 Task: Create Card Accounting Review Meeting in Board Influencer Collaboration to Workspace Database Management. Create Card Employee Onboarding Review in Board Data Privacy Management to Workspace Database Management. Create Card Career Development Performance Review in Board Customer Churn Analysis to Workspace Database Management
Action: Mouse moved to (44, 335)
Screenshot: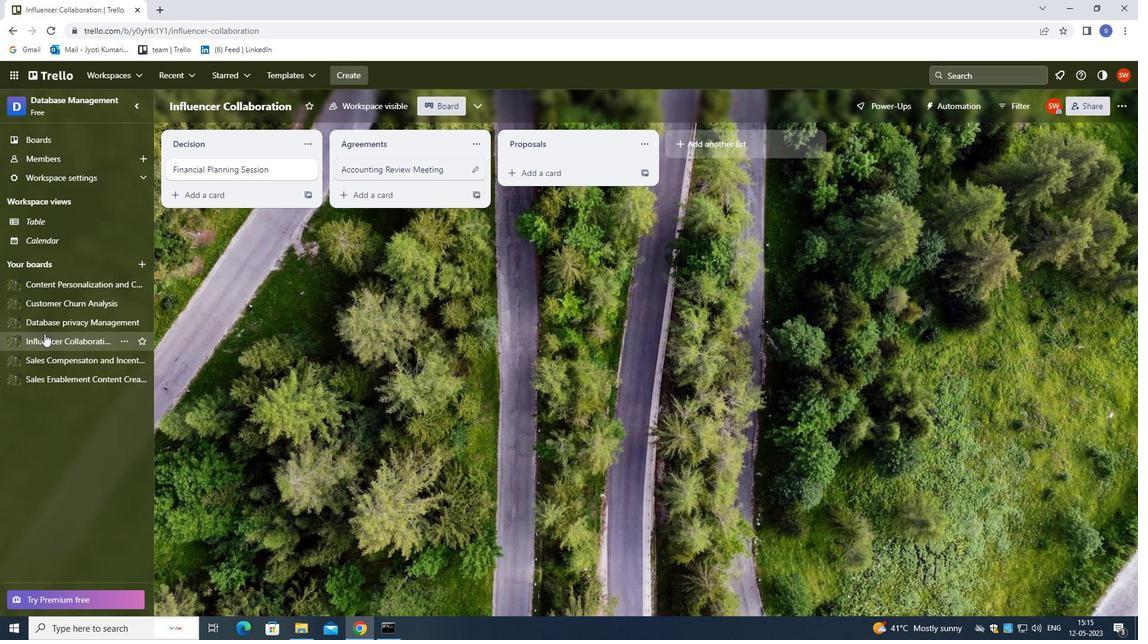 
Action: Mouse pressed left at (44, 335)
Screenshot: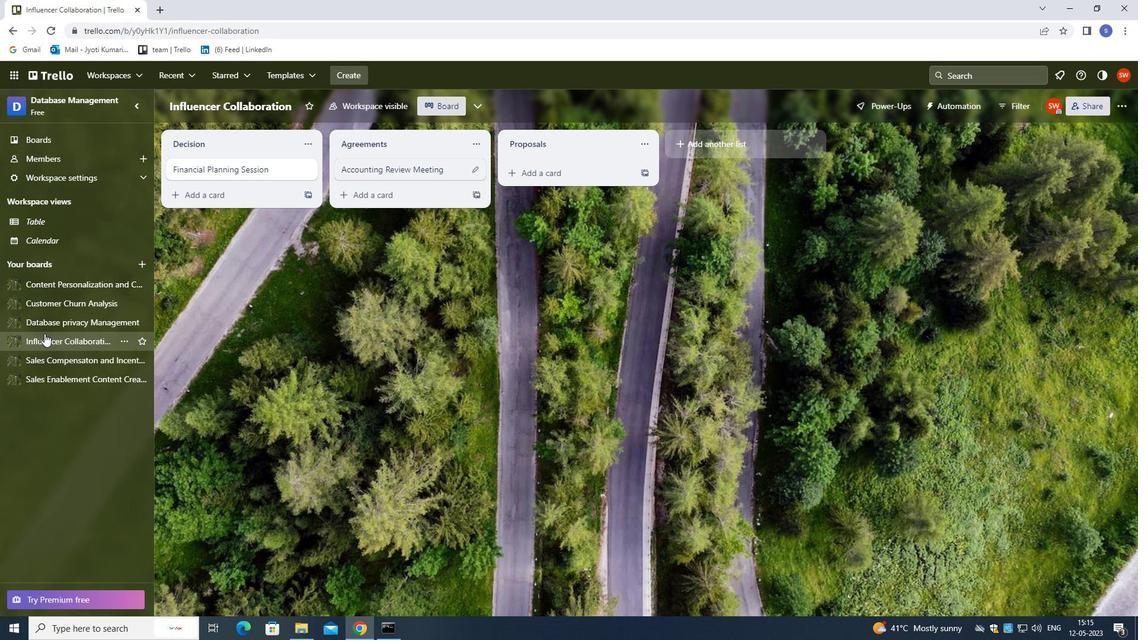 
Action: Mouse moved to (511, 172)
Screenshot: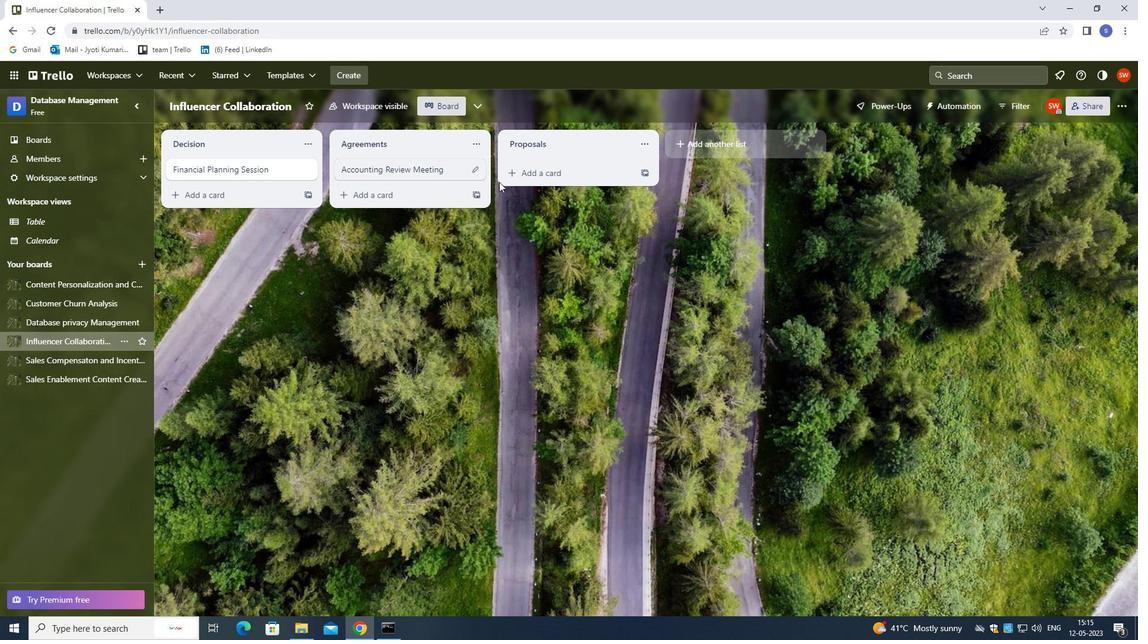 
Action: Mouse pressed left at (511, 172)
Screenshot: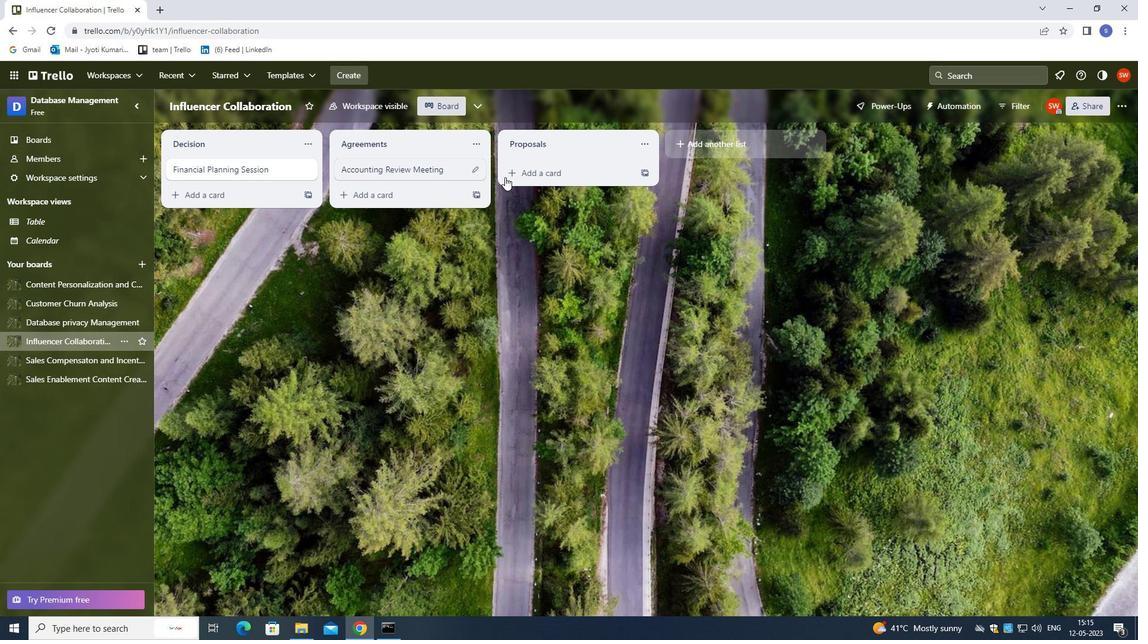 
Action: Mouse moved to (356, 190)
Screenshot: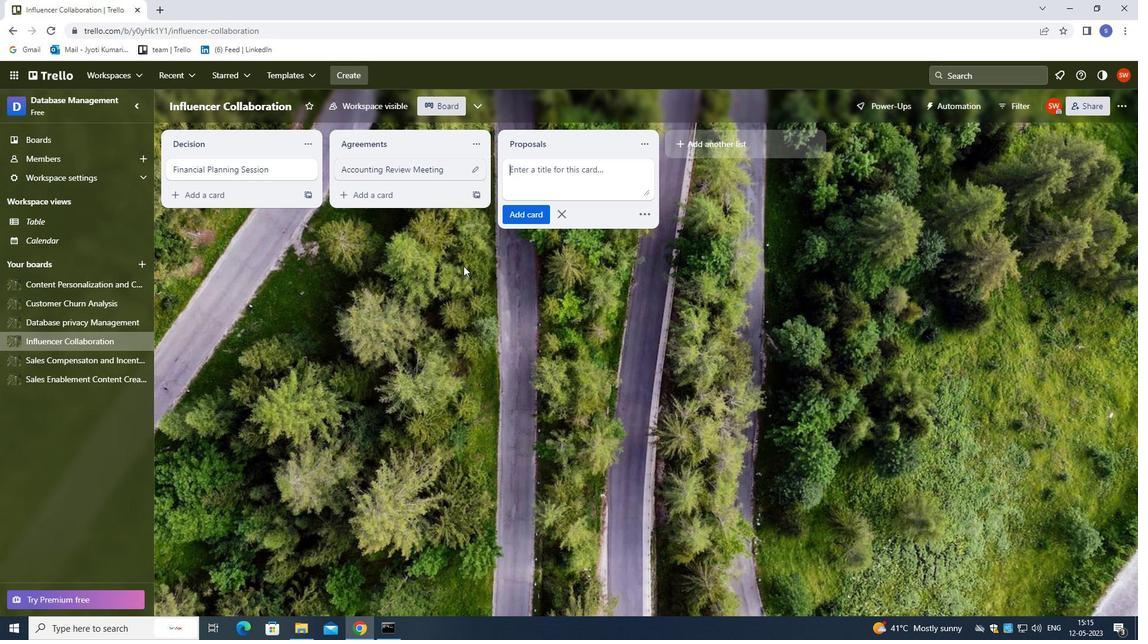 
Action: Key pressed <Key.shift>ACCOUNTING<Key.space><Key.shift>REVIEW<Key.enter>
Screenshot: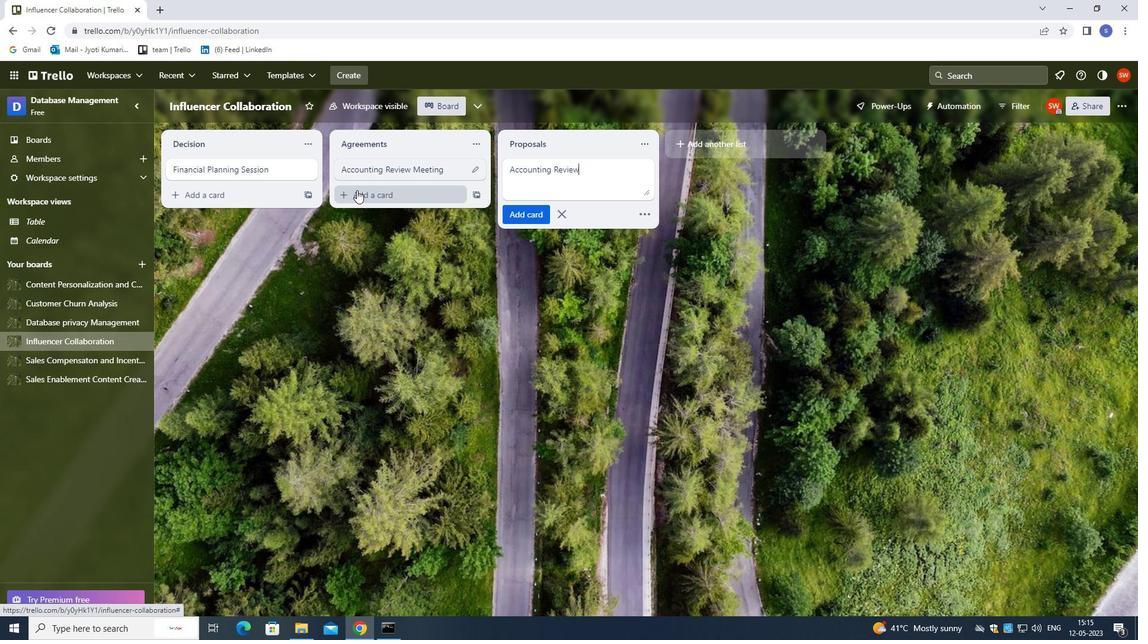 
Action: Mouse moved to (83, 318)
Screenshot: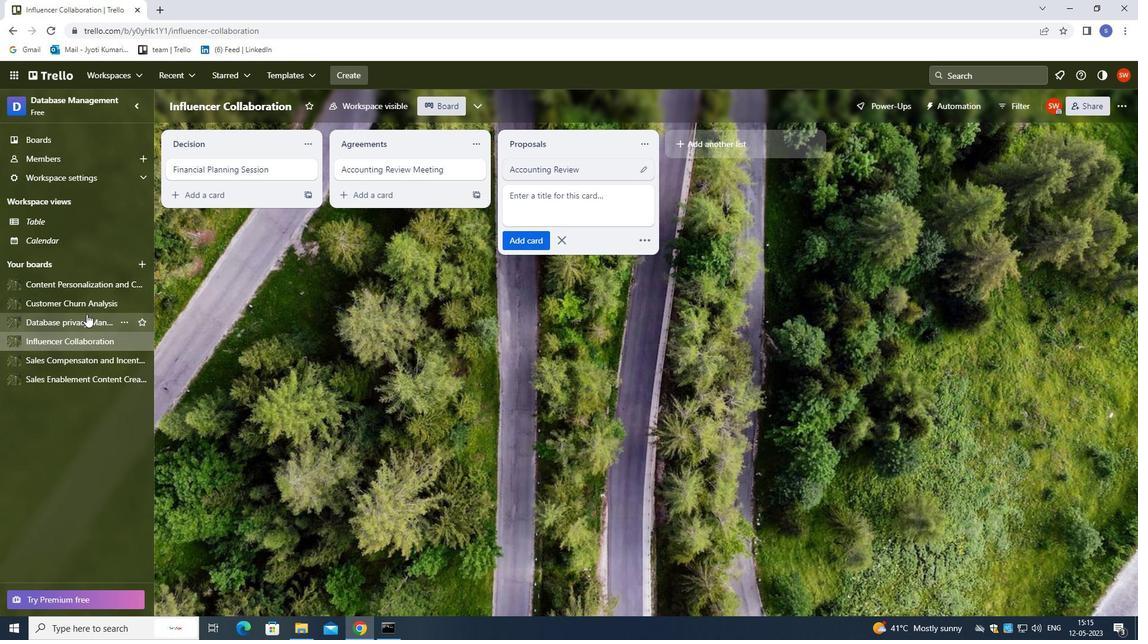 
Action: Mouse pressed left at (83, 318)
Screenshot: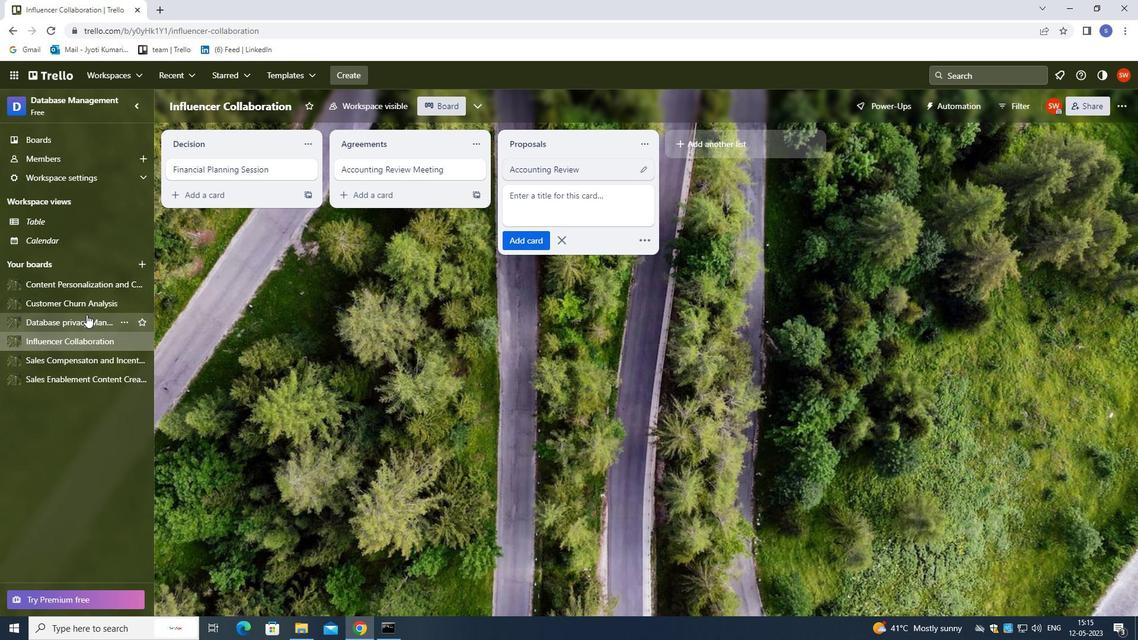 
Action: Mouse moved to (527, 173)
Screenshot: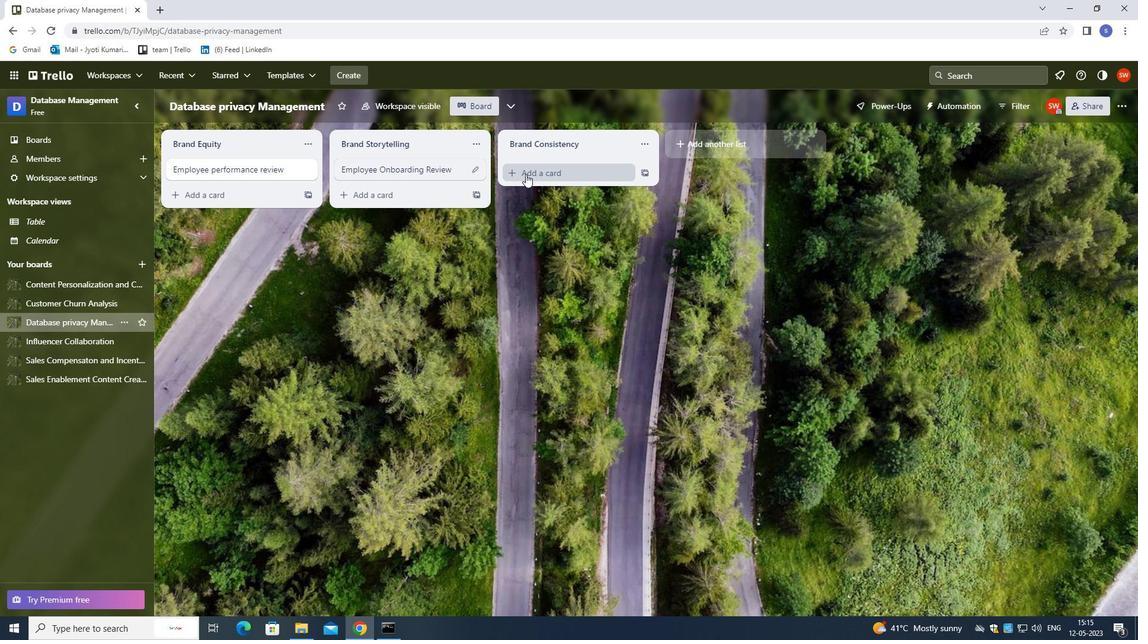 
Action: Mouse pressed left at (527, 173)
Screenshot: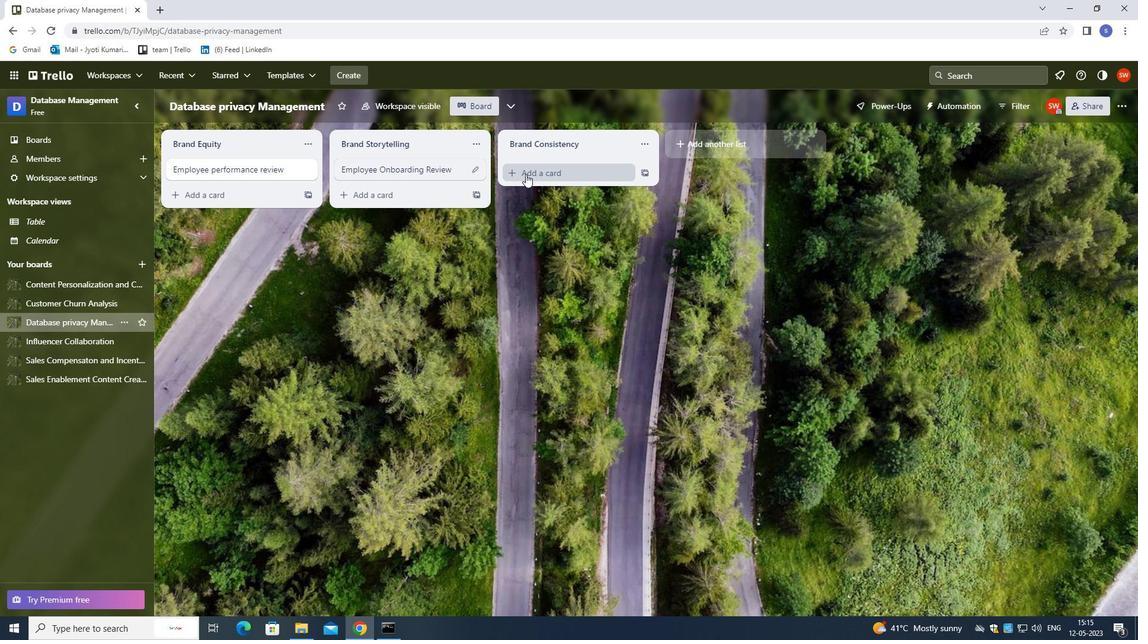 
Action: Mouse moved to (449, 209)
Screenshot: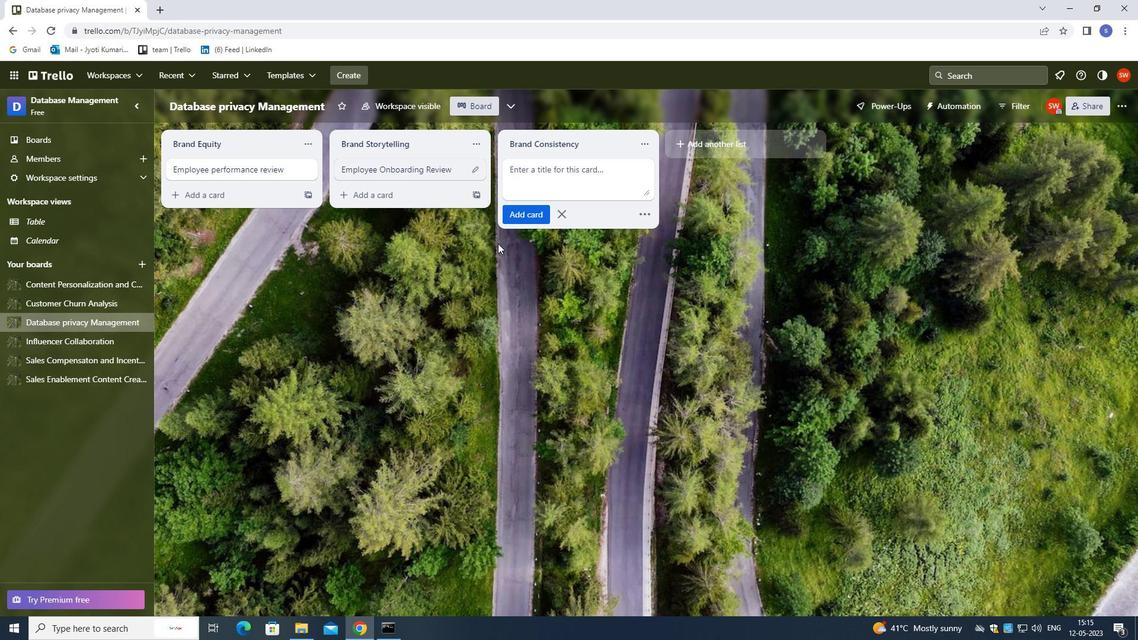 
Action: Key pressed <Key.shift>EMP<Key.backspace>PLOYRR<Key.space><Key.shift>ONBOARDING<Key.space><Key.shift>REVIEW<Key.enter>
Screenshot: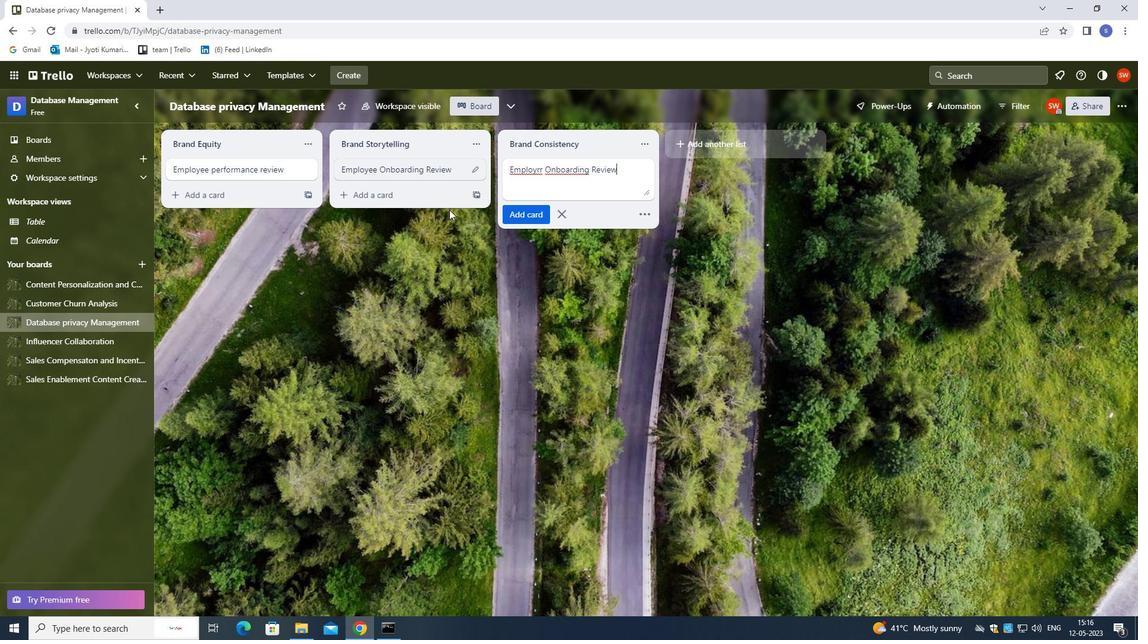 
Action: Mouse moved to (32, 297)
Screenshot: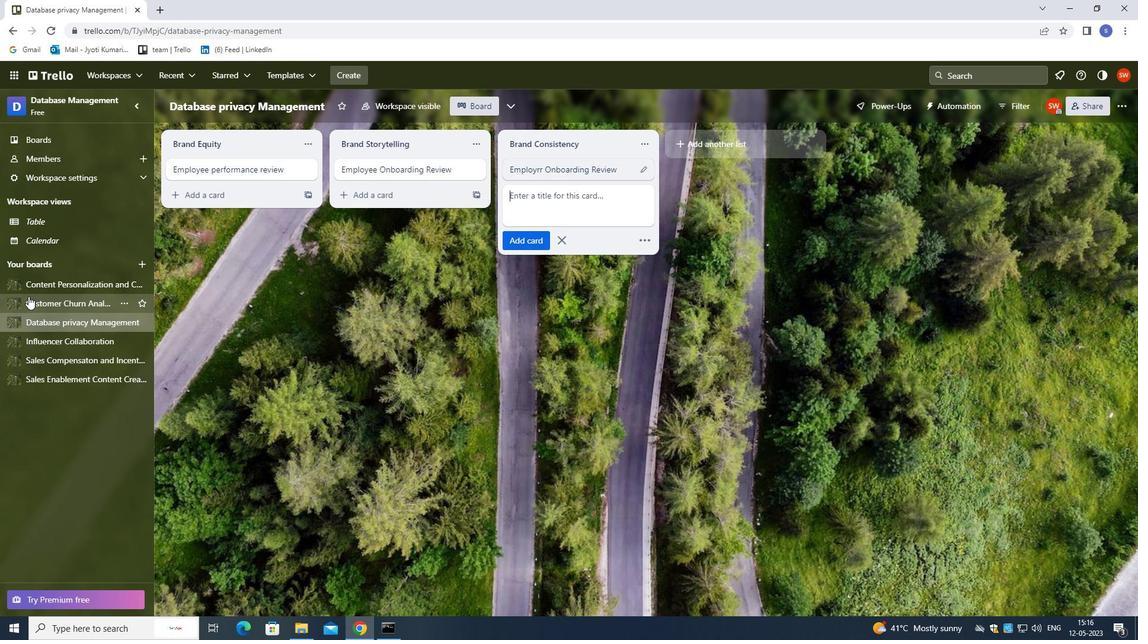 
Action: Mouse pressed left at (32, 297)
Screenshot: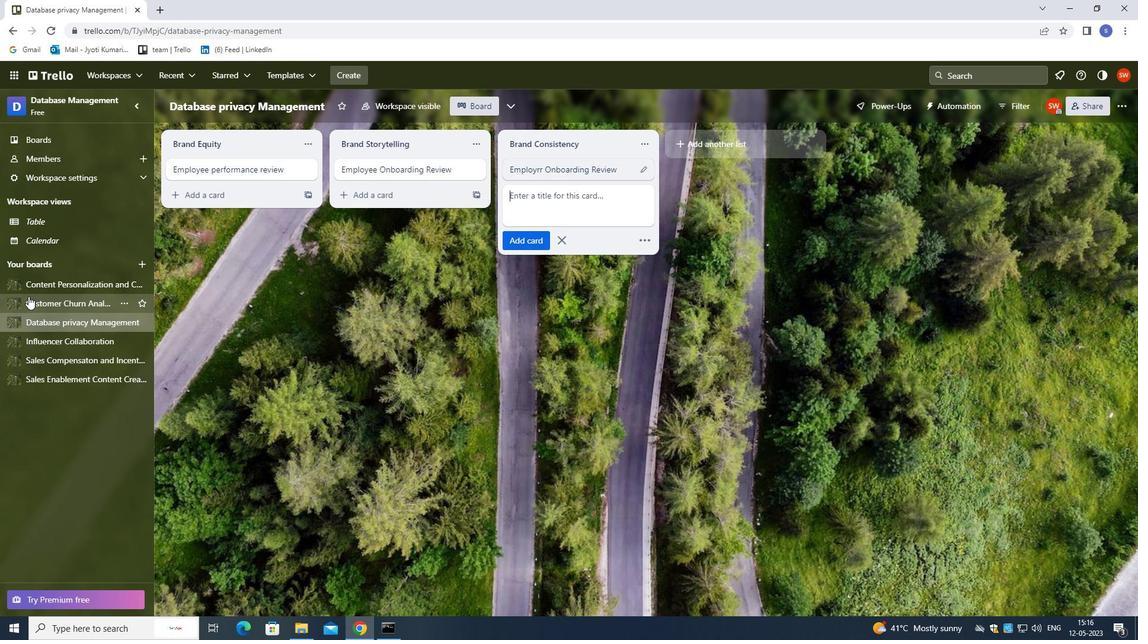 
Action: Mouse moved to (554, 172)
Screenshot: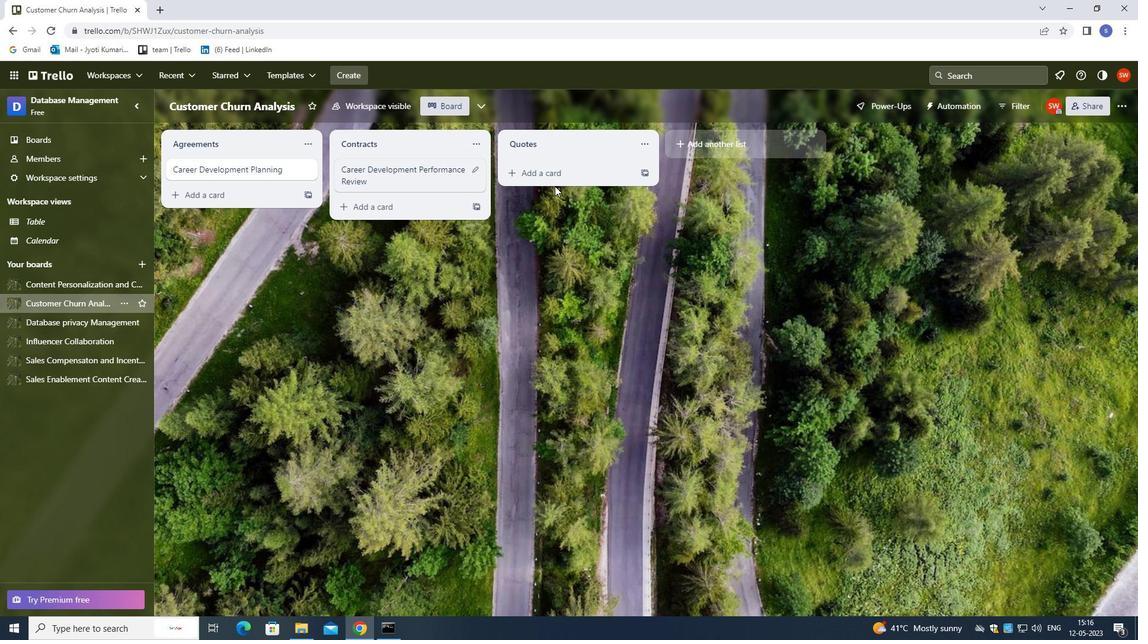 
Action: Mouse pressed left at (554, 172)
Screenshot: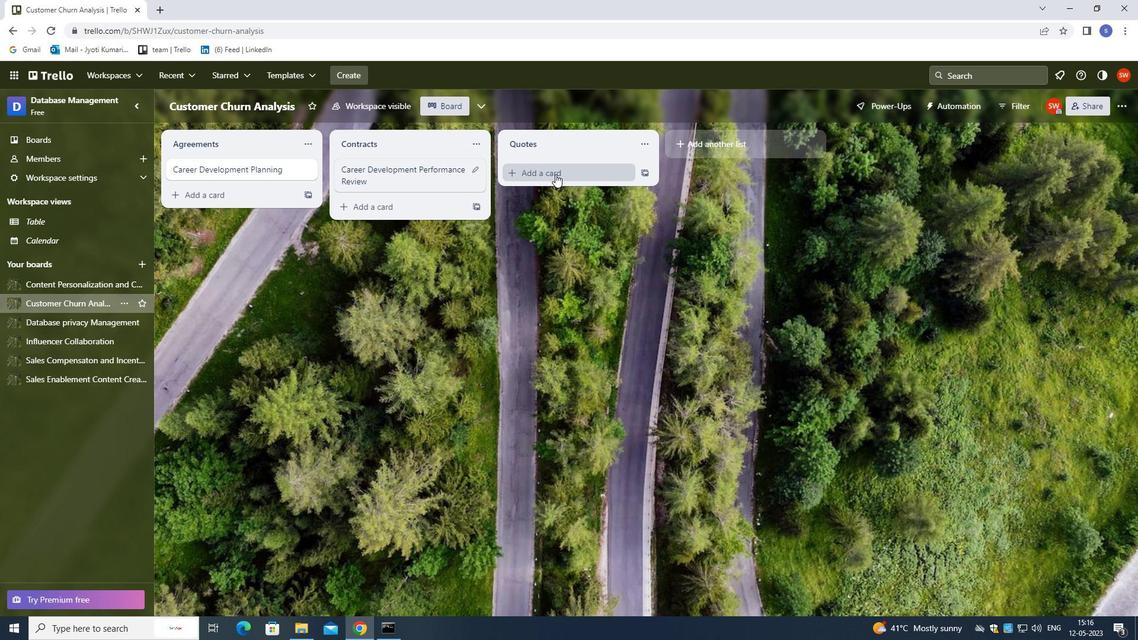 
Action: Mouse moved to (457, 230)
Screenshot: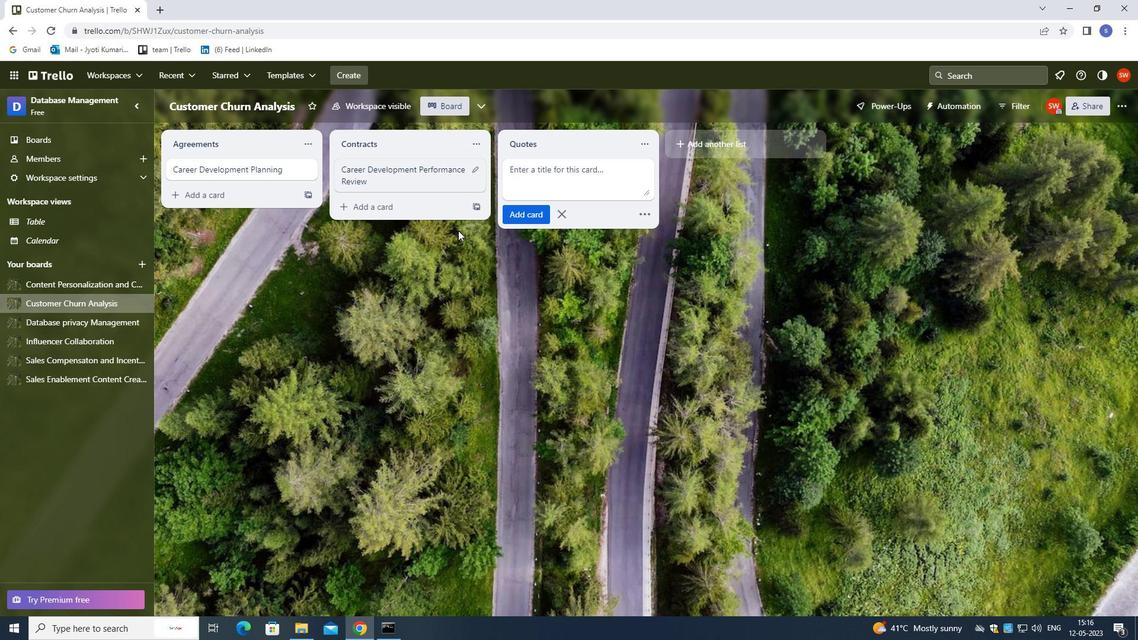 
Action: Key pressed <Key.shift>CAREER<Key.space><Key.shift>DVELOPMENT<Key.space><Key.shift>PERFORMANCE<Key.space><Key.shift><Key.shift><Key.shift><Key.shift>REVIEW<Key.left><Key.left><Key.left><Key.left><Key.left><Key.left><Key.left><Key.left><Key.left><Key.left><Key.left><Key.left><Key.left><Key.left><Key.left><Key.left><Key.left><Key.left><Key.left><Key.left><Key.left><Key.left><Key.left><Key.left><Key.left><Key.left><Key.left>E<Key.backspace><Key.left>E
Screenshot: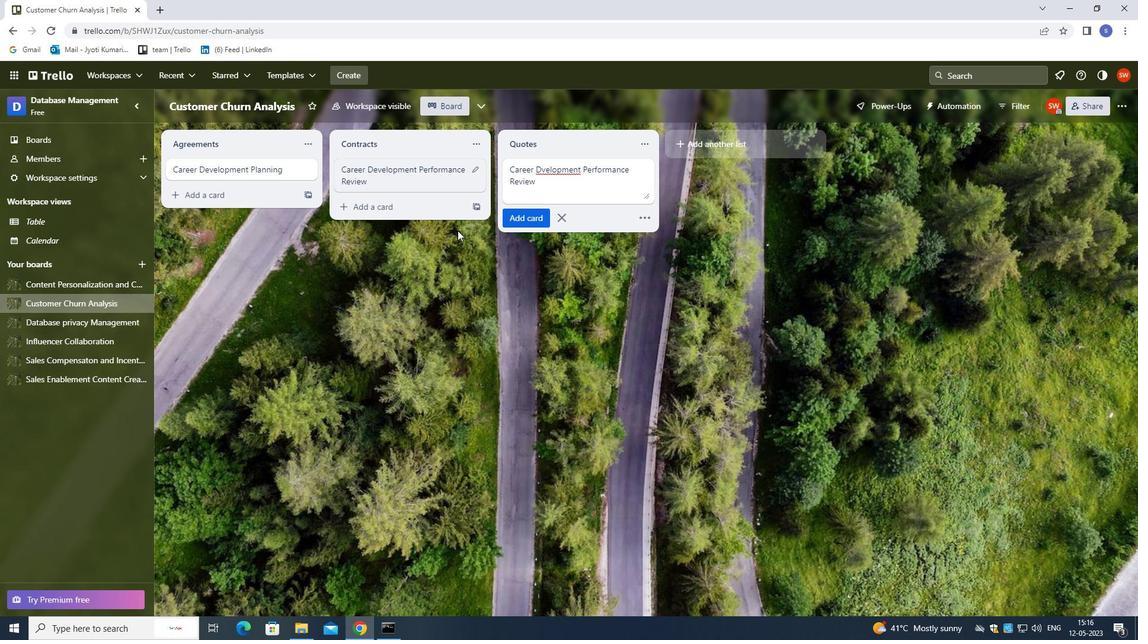 
Action: Mouse moved to (454, 230)
Screenshot: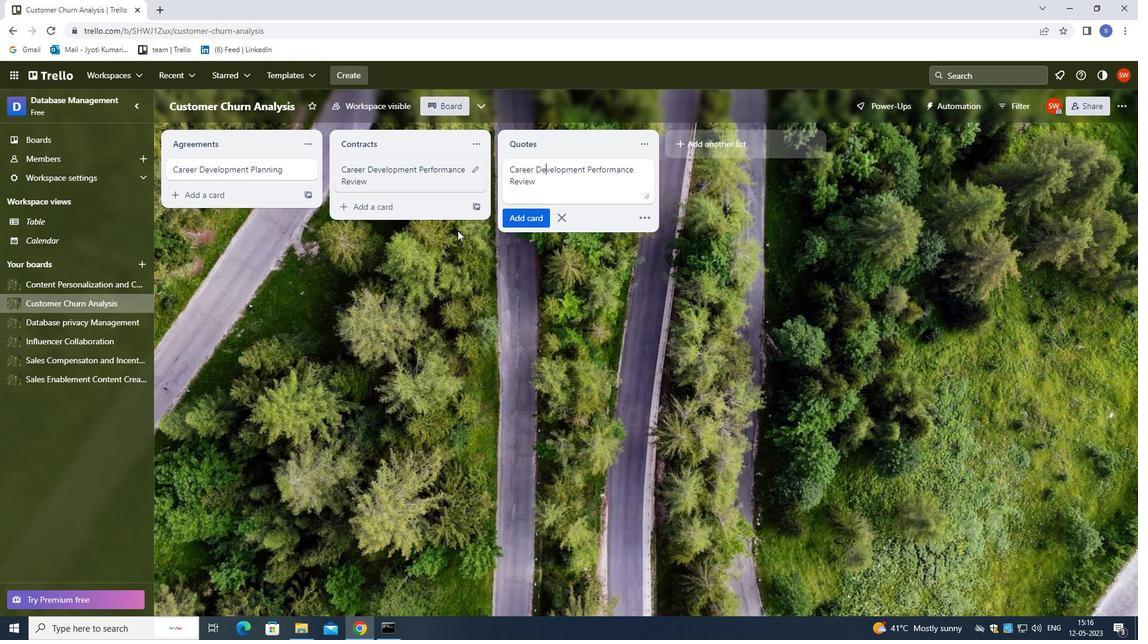 
Action: Key pressed <Key.enter>
Screenshot: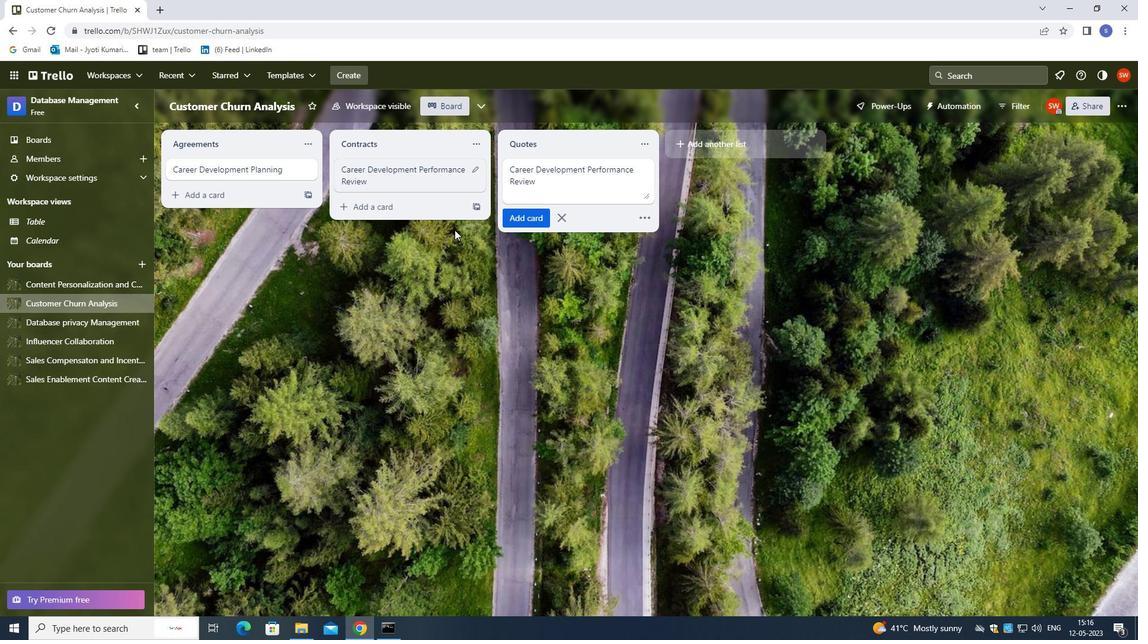 
Action: Mouse moved to (586, 424)
Screenshot: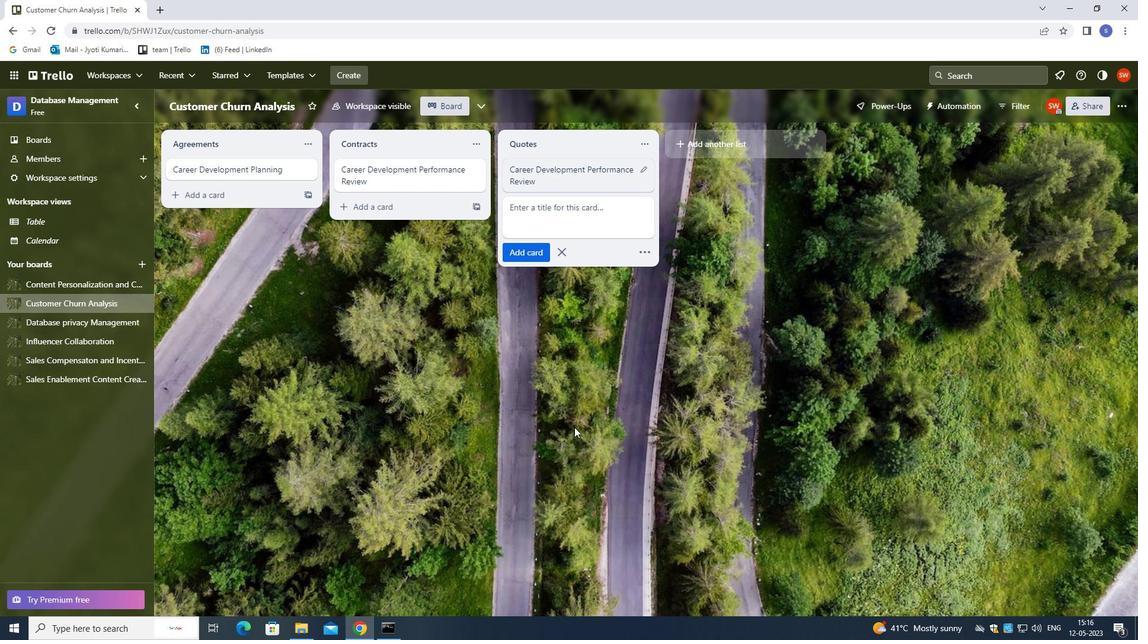 
